 Task: In the  document regularexercise.odt Share this file with 'softage.1@softage.net' Make a copy of the file 'without changing the auto name' Delete the  copy of the file
Action: Mouse moved to (351, 336)
Screenshot: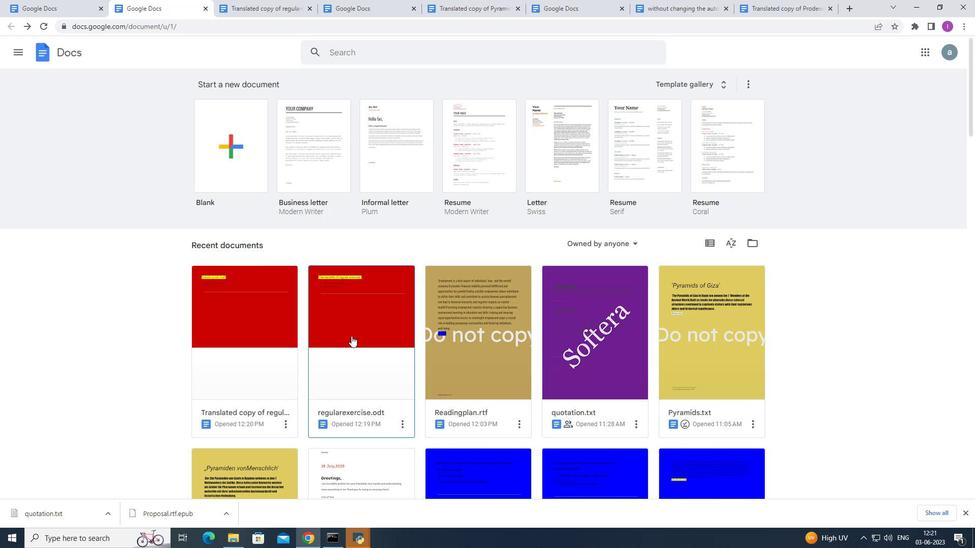
Action: Mouse pressed left at (351, 336)
Screenshot: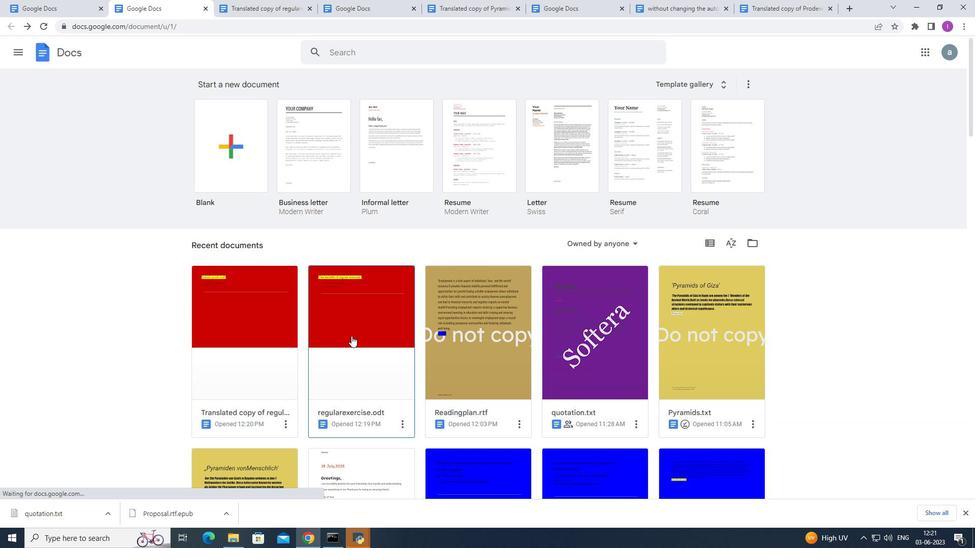 
Action: Mouse moved to (33, 54)
Screenshot: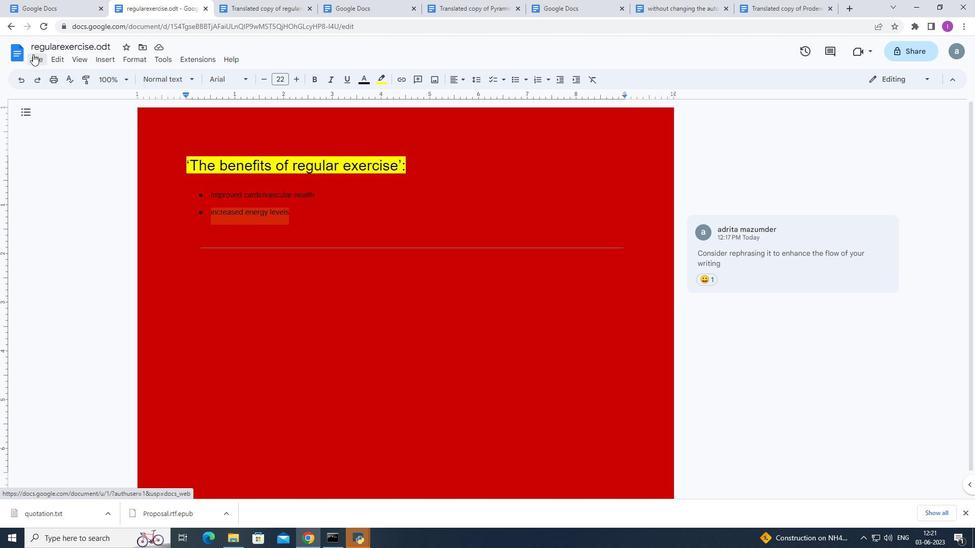 
Action: Mouse pressed left at (33, 54)
Screenshot: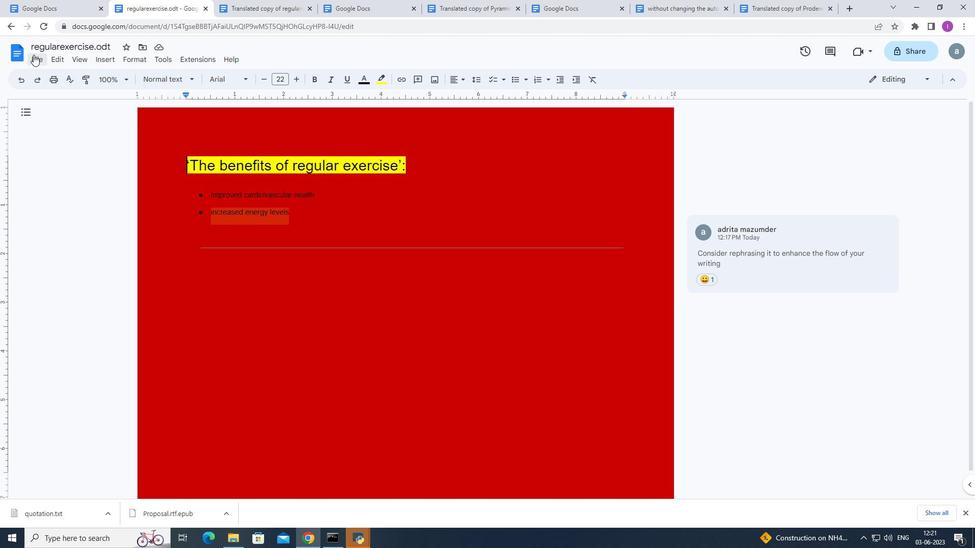
Action: Mouse moved to (241, 133)
Screenshot: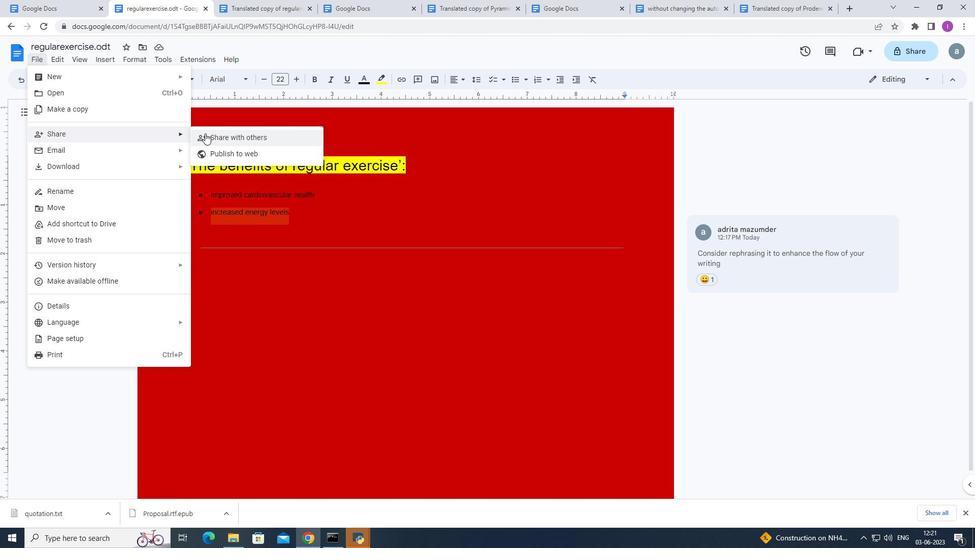 
Action: Mouse pressed left at (241, 133)
Screenshot: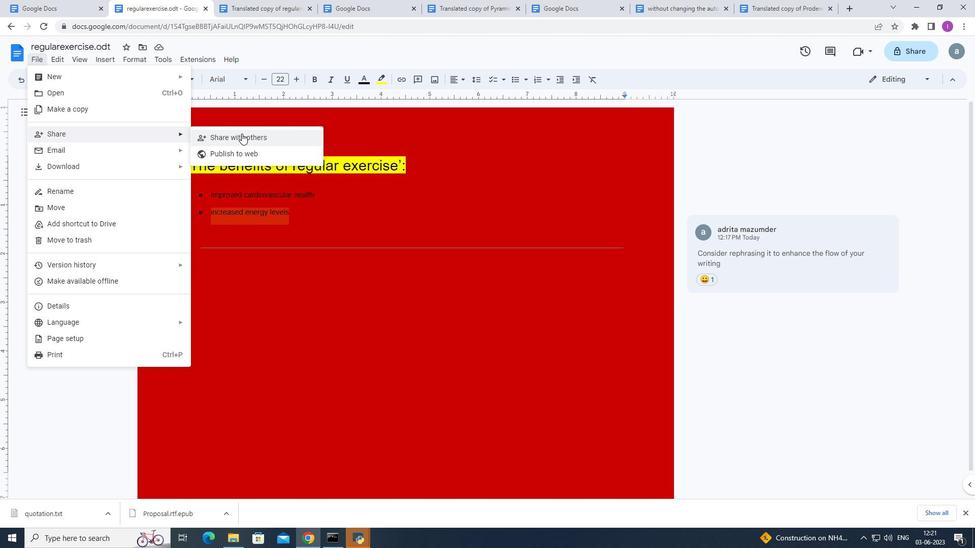 
Action: Mouse moved to (406, 211)
Screenshot: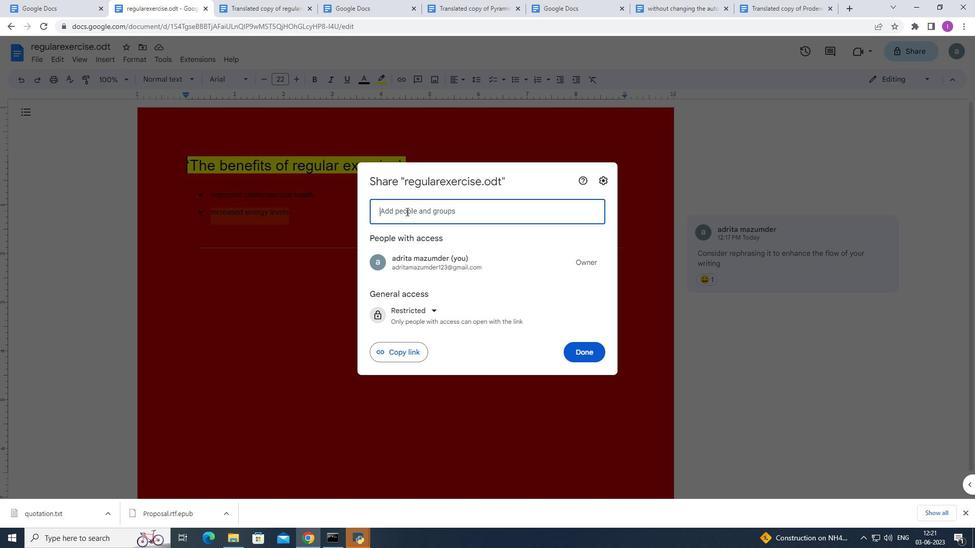 
Action: Key pressed softage
Screenshot: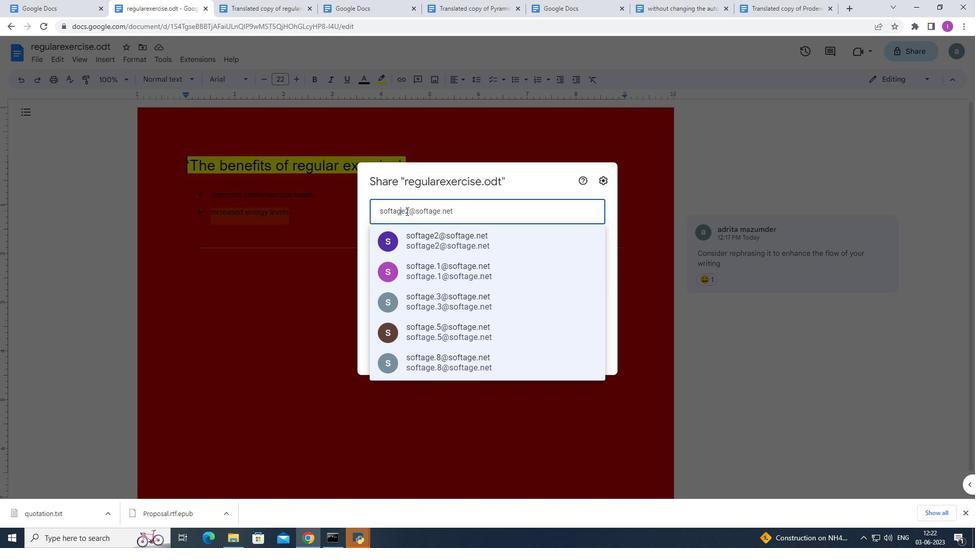 
Action: Mouse moved to (442, 270)
Screenshot: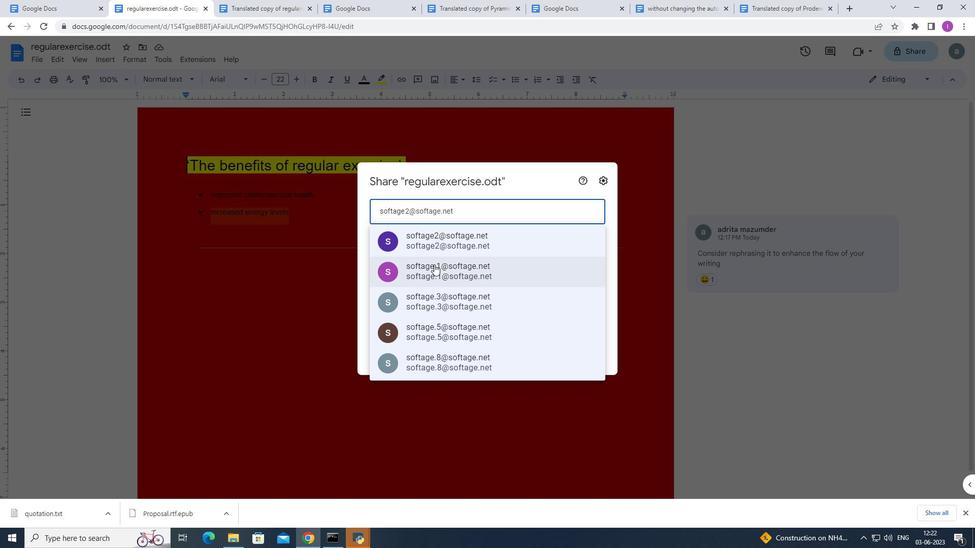 
Action: Mouse pressed left at (442, 270)
Screenshot: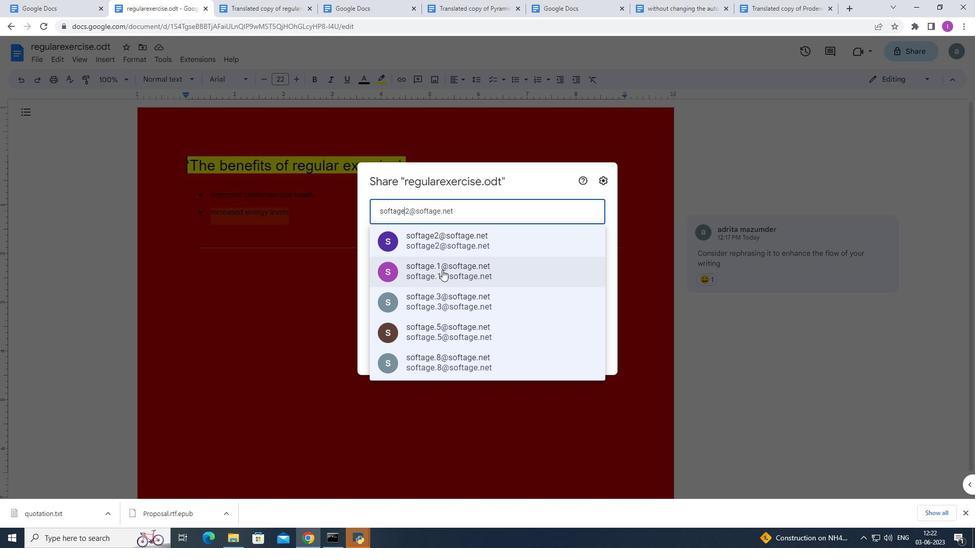 
Action: Mouse moved to (586, 340)
Screenshot: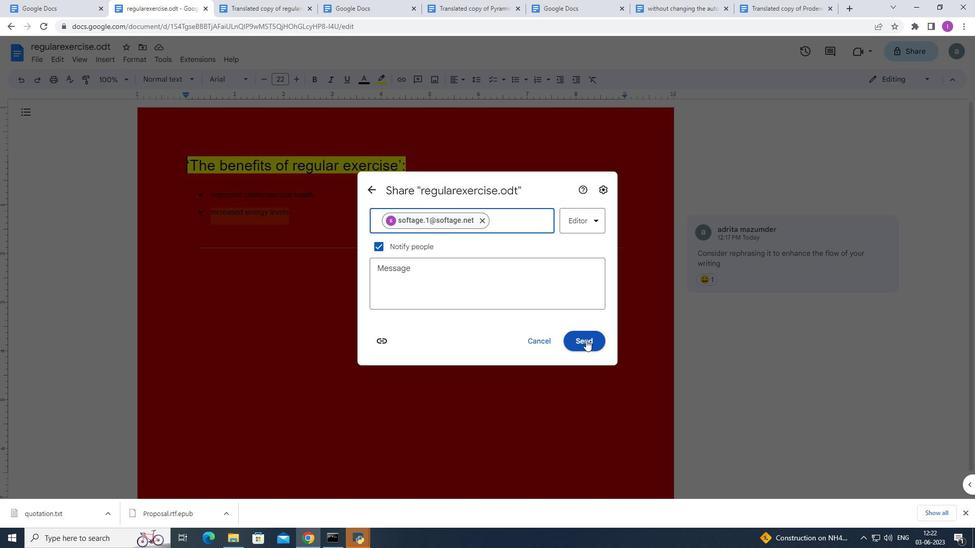 
Action: Mouse pressed left at (586, 340)
Screenshot: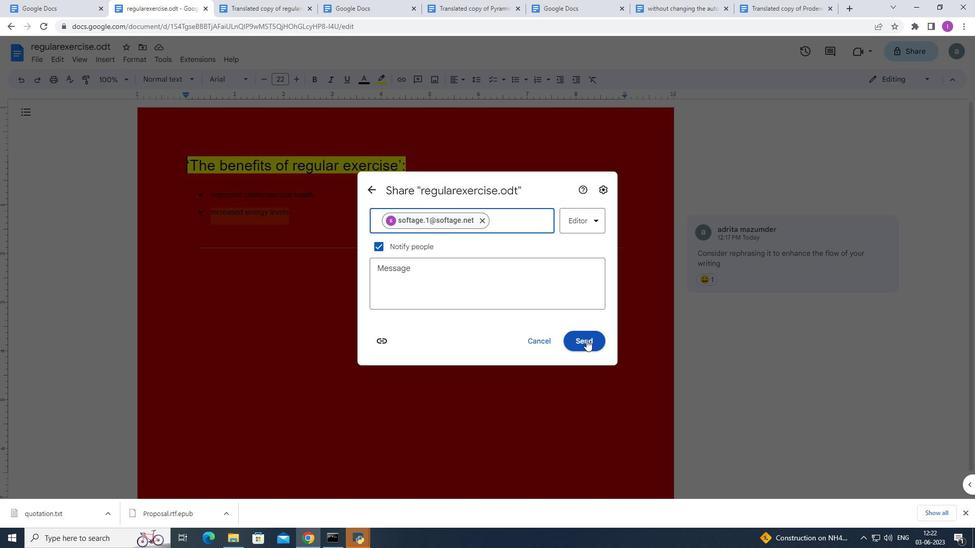 
Action: Mouse moved to (38, 56)
Screenshot: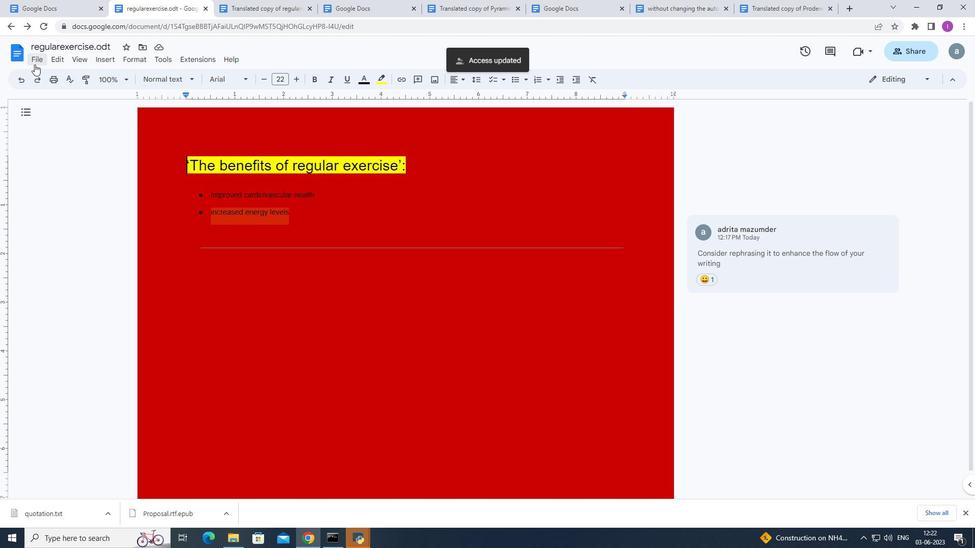 
Action: Mouse pressed left at (38, 56)
Screenshot: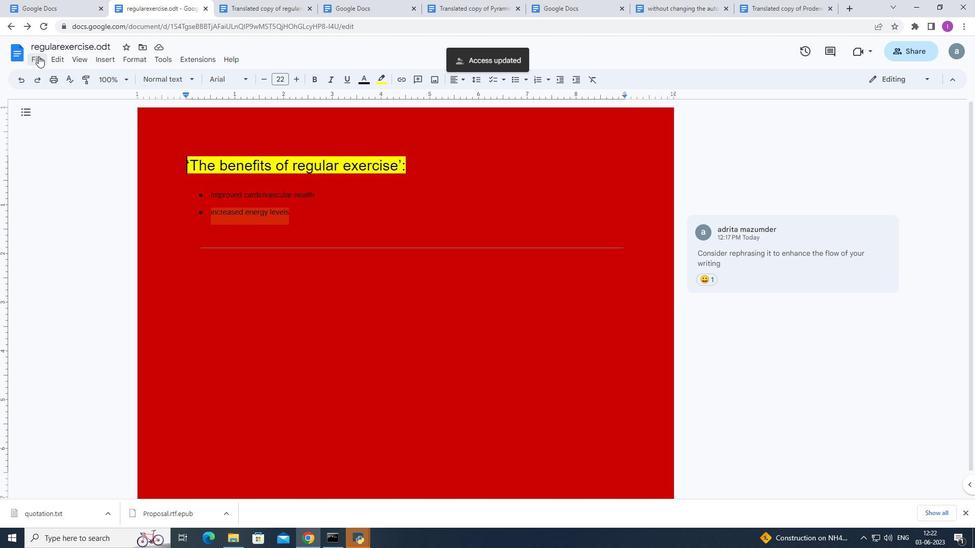 
Action: Mouse moved to (86, 109)
Screenshot: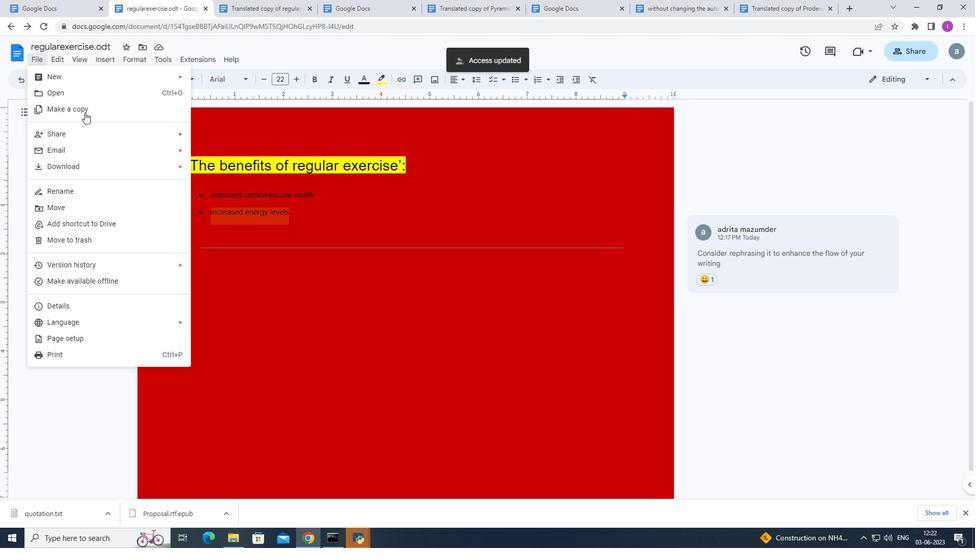 
Action: Mouse pressed left at (86, 109)
Screenshot: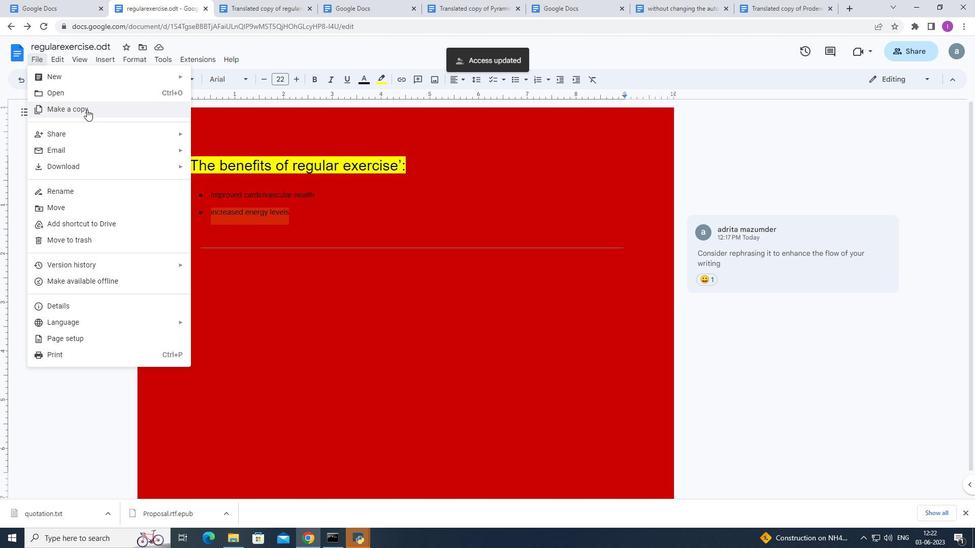 
Action: Mouse moved to (559, 257)
Screenshot: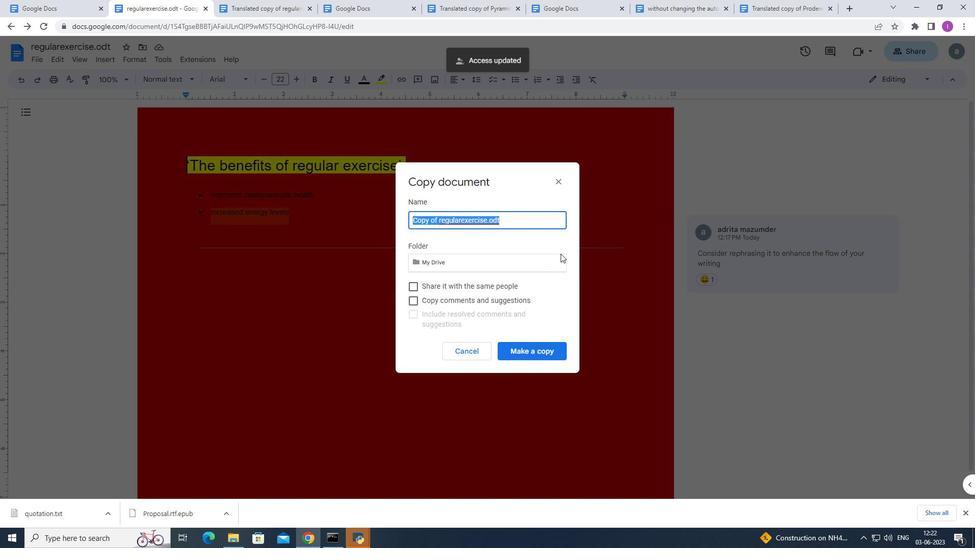 
Action: Key pressed without<Key.space>changind<Key.backspace>g<Key.space>the<Key.space>auto<Key.space>name
Screenshot: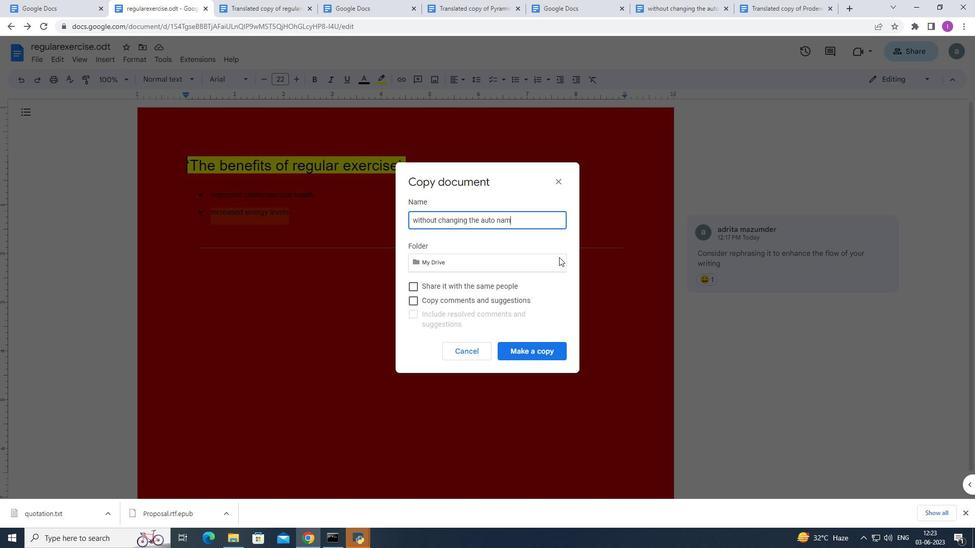 
Action: Mouse moved to (515, 349)
Screenshot: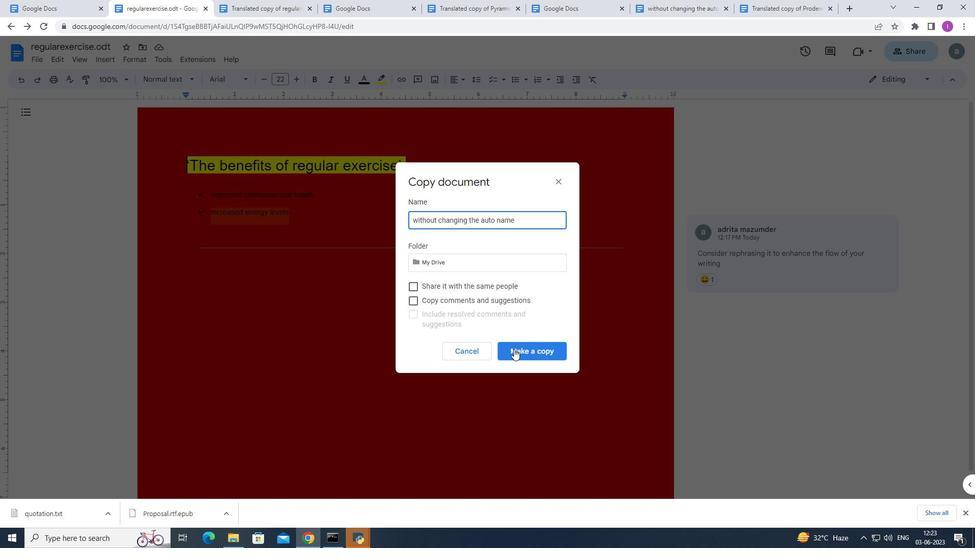 
Action: Mouse pressed left at (515, 349)
Screenshot: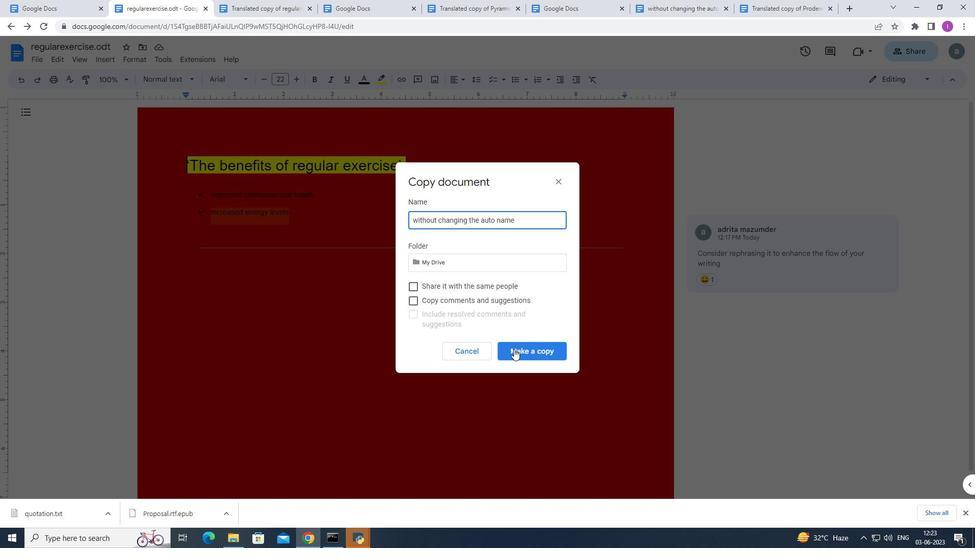 
Action: Mouse moved to (150, 8)
Screenshot: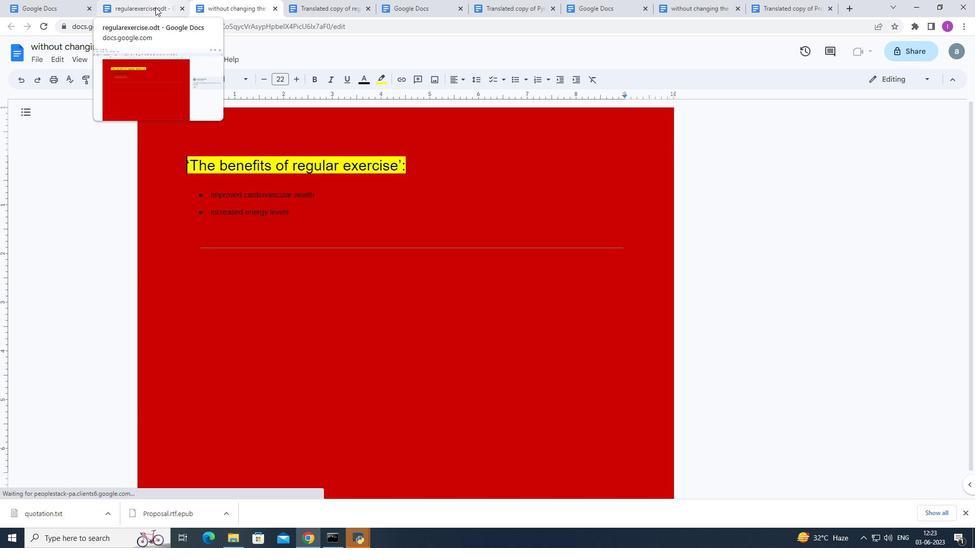 
Action: Mouse pressed left at (150, 8)
Screenshot: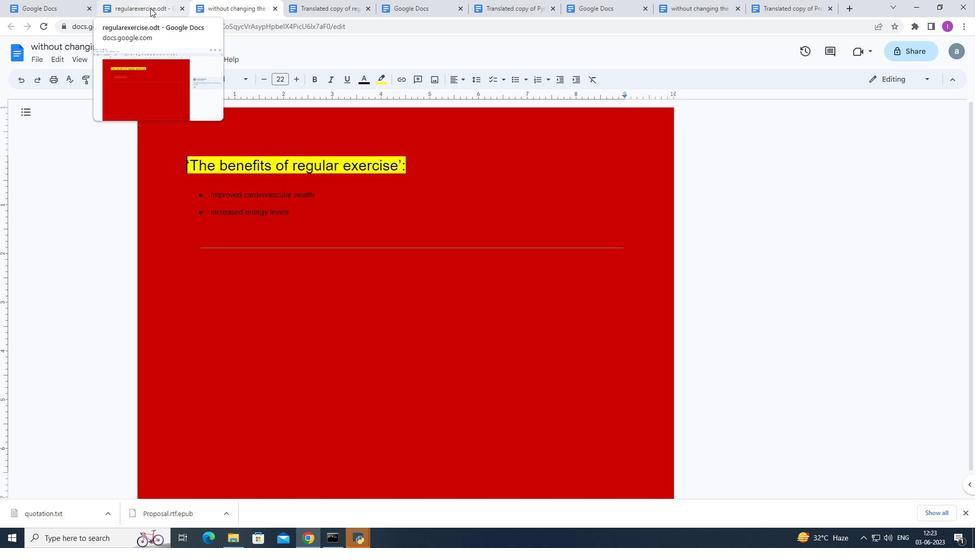 
Action: Mouse moved to (9, 27)
Screenshot: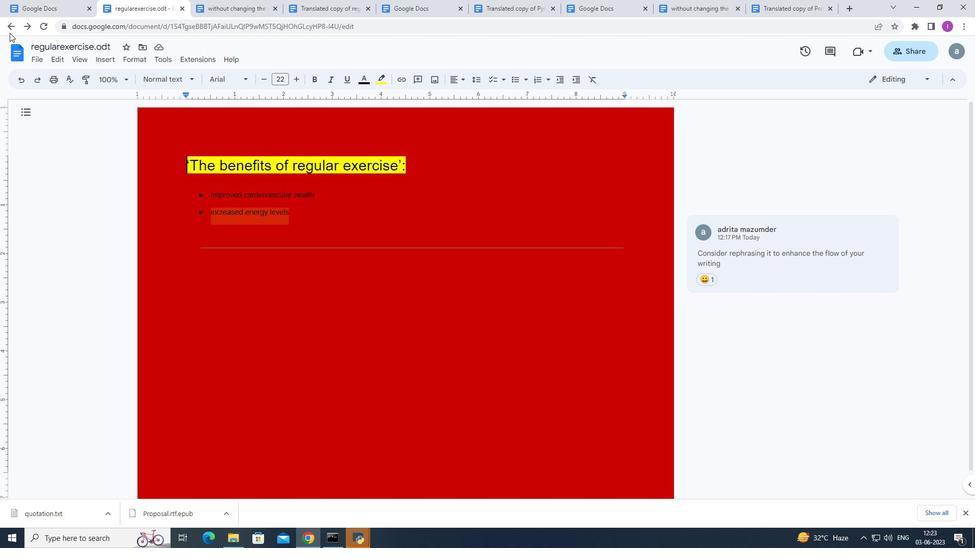 
Action: Mouse pressed left at (9, 27)
Screenshot: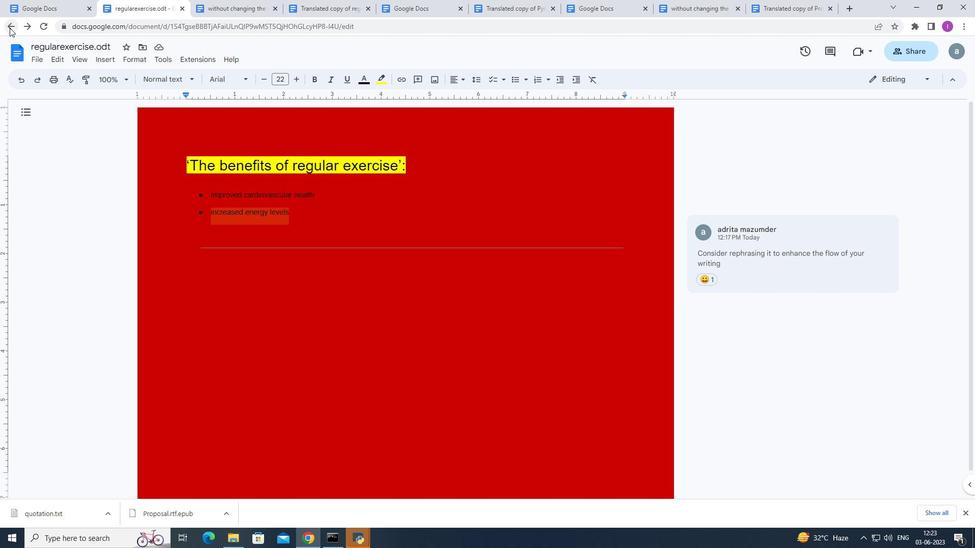 
Action: Mouse moved to (284, 425)
Screenshot: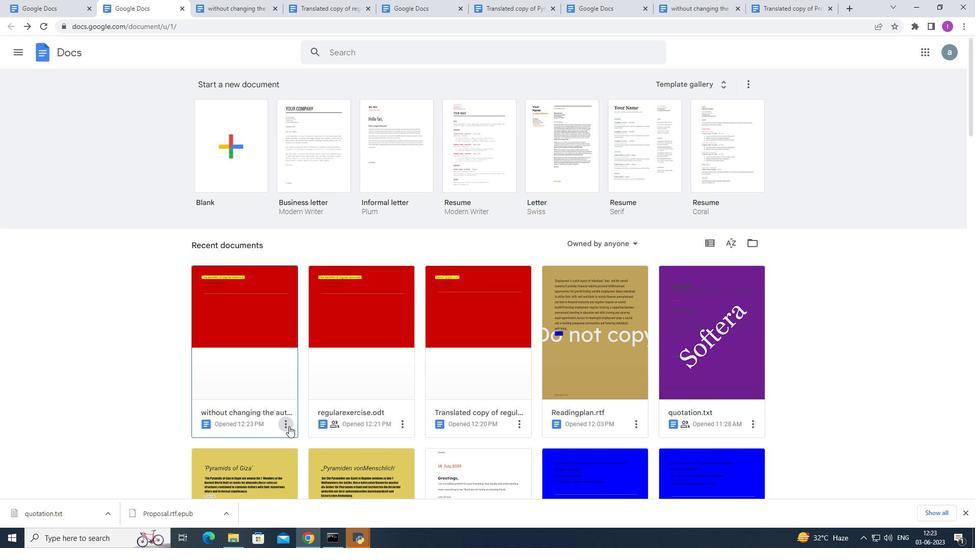 
Action: Mouse pressed left at (284, 425)
Screenshot: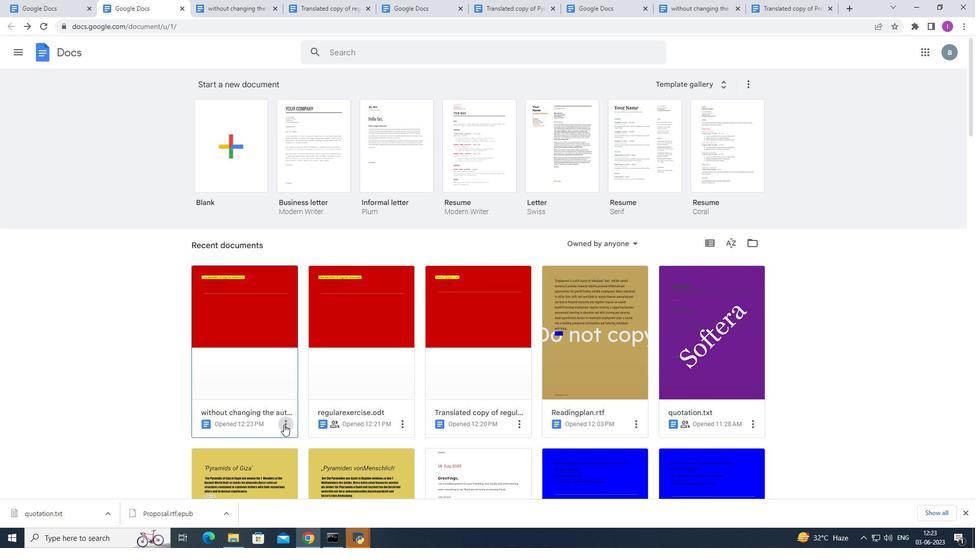 
Action: Mouse moved to (291, 360)
Screenshot: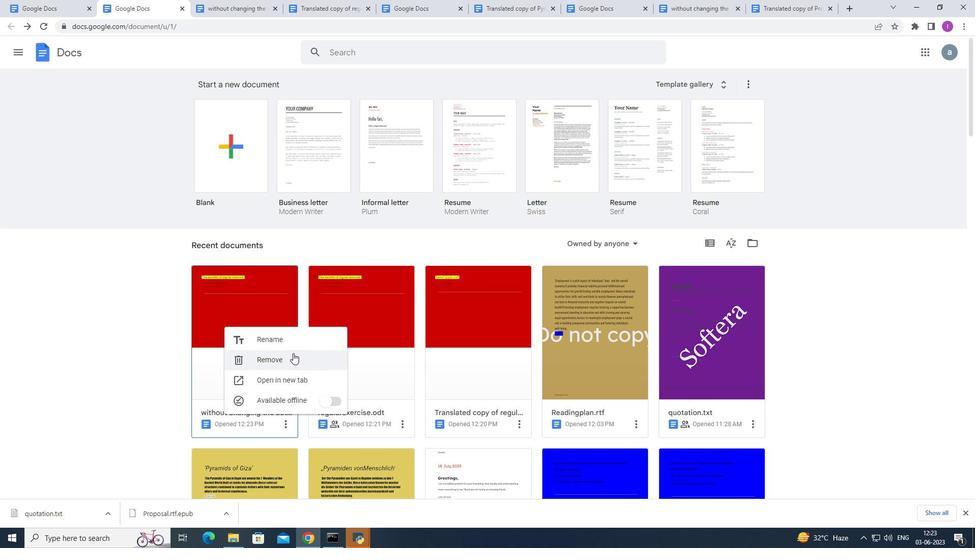 
Action: Mouse pressed left at (291, 360)
Screenshot: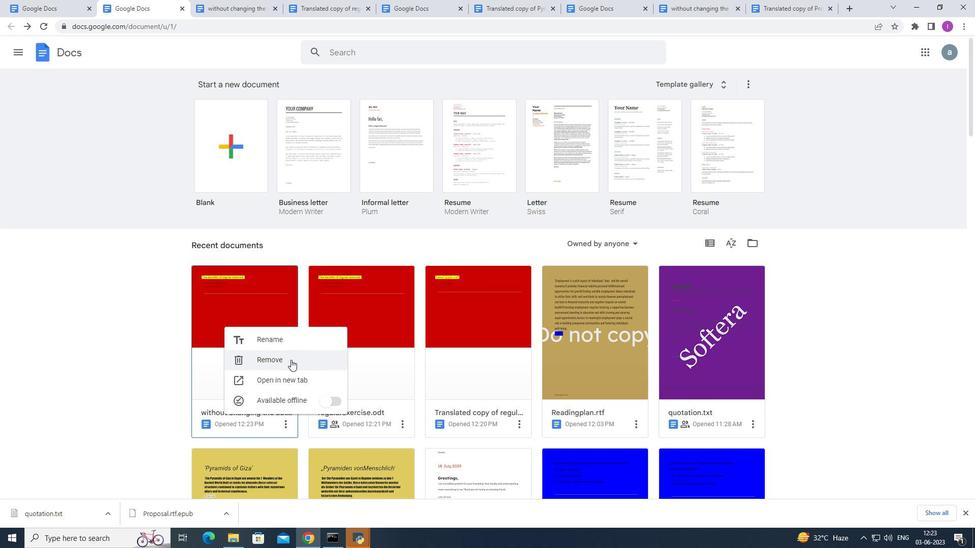 
Action: Mouse moved to (625, 297)
Screenshot: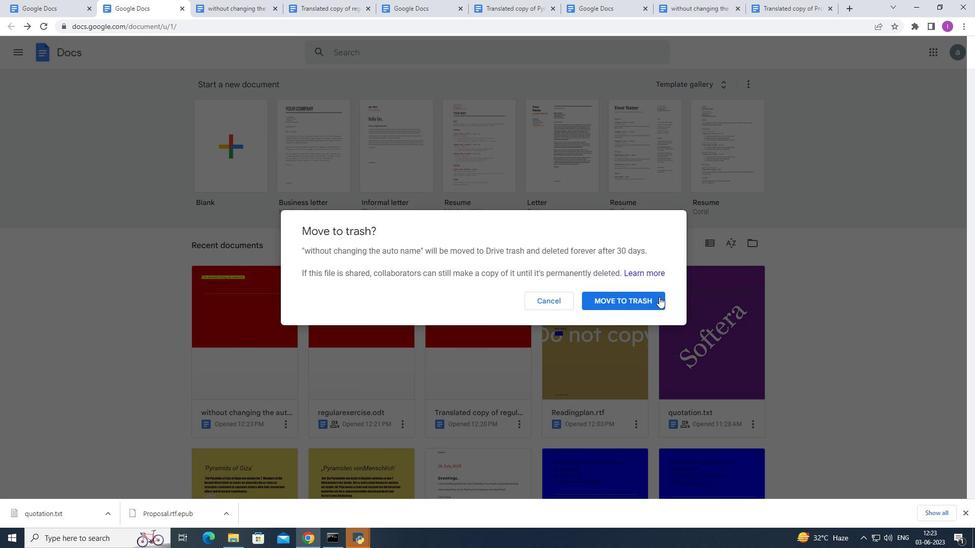 
Action: Mouse pressed left at (625, 297)
Screenshot: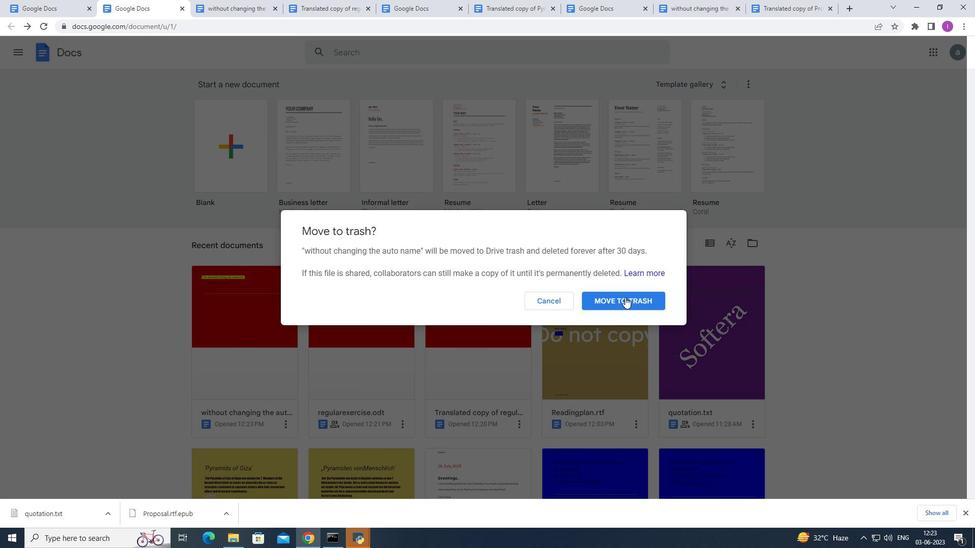 
Action: Mouse moved to (157, 147)
Screenshot: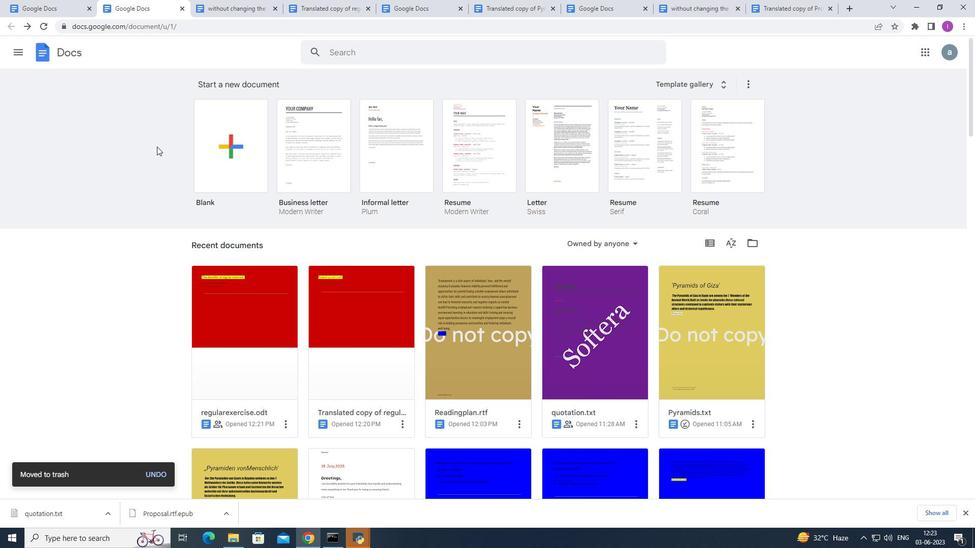 
